 Task: Create New Customer with Customer Name: Christmas Tree Shops, Billing Address Line1: 4720 Huntz Lane, Billing Address Line2:  Bolton, Billing Address Line3:  Massachusetts 01740, Cell Number: 205-373-8639_x000D_

Action: Mouse moved to (224, 61)
Screenshot: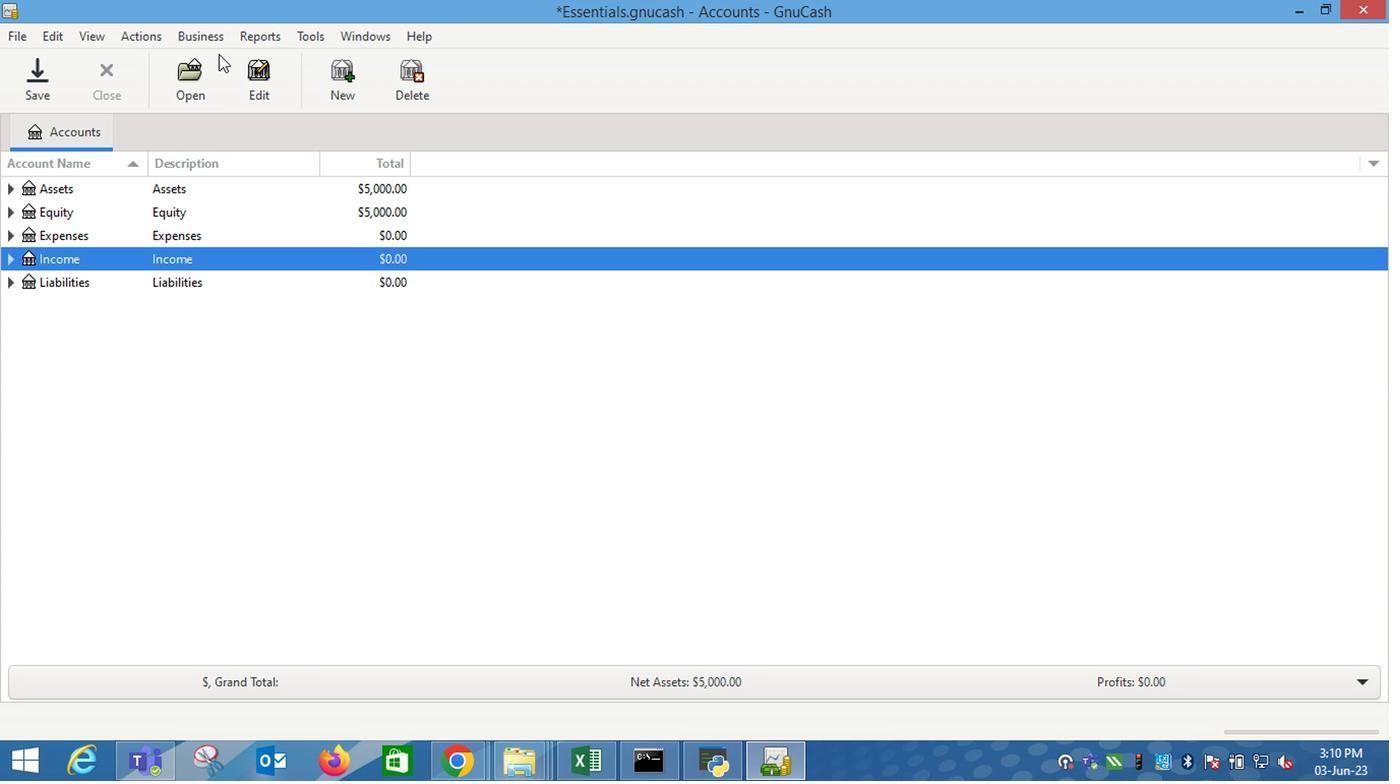 
Action: Mouse pressed left at (224, 61)
Screenshot: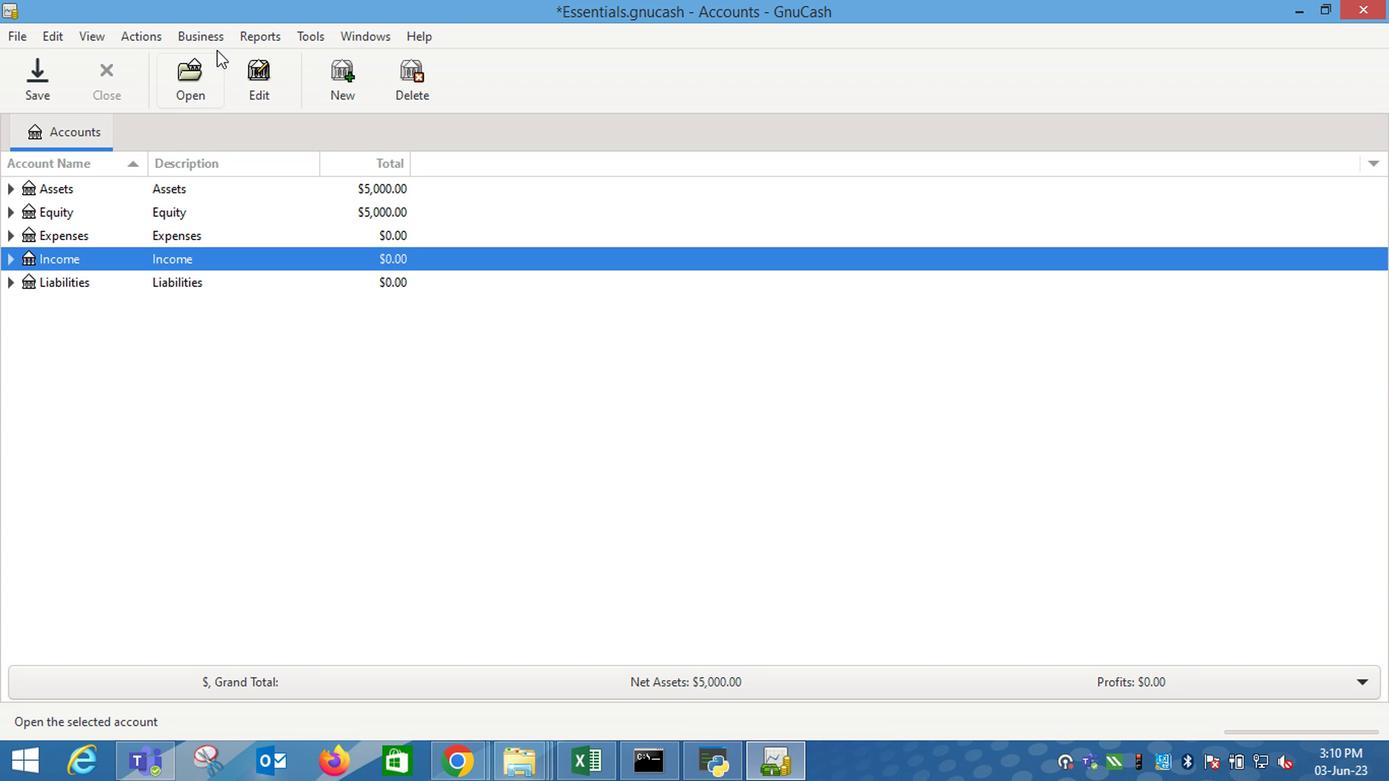 
Action: Mouse moved to (434, 96)
Screenshot: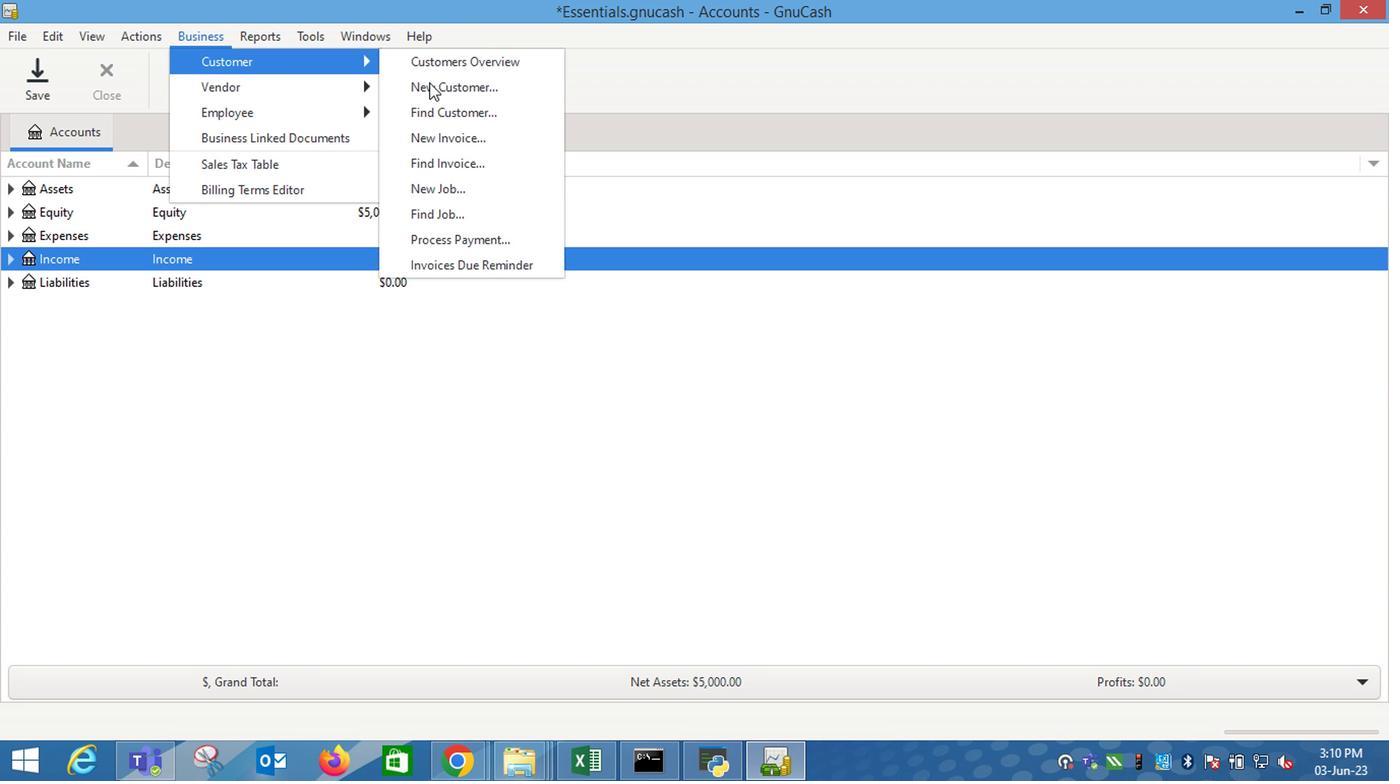 
Action: Mouse pressed left at (434, 96)
Screenshot: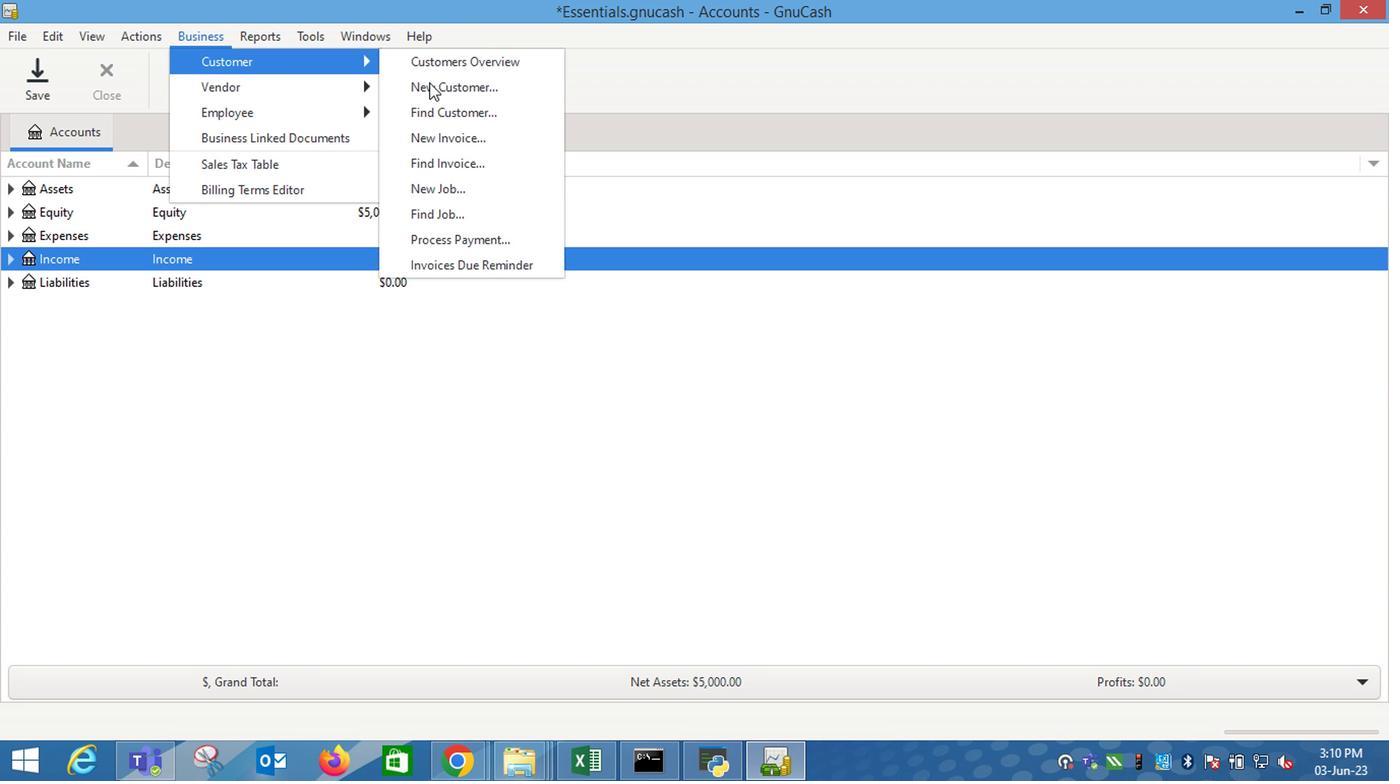 
Action: Mouse moved to (953, 248)
Screenshot: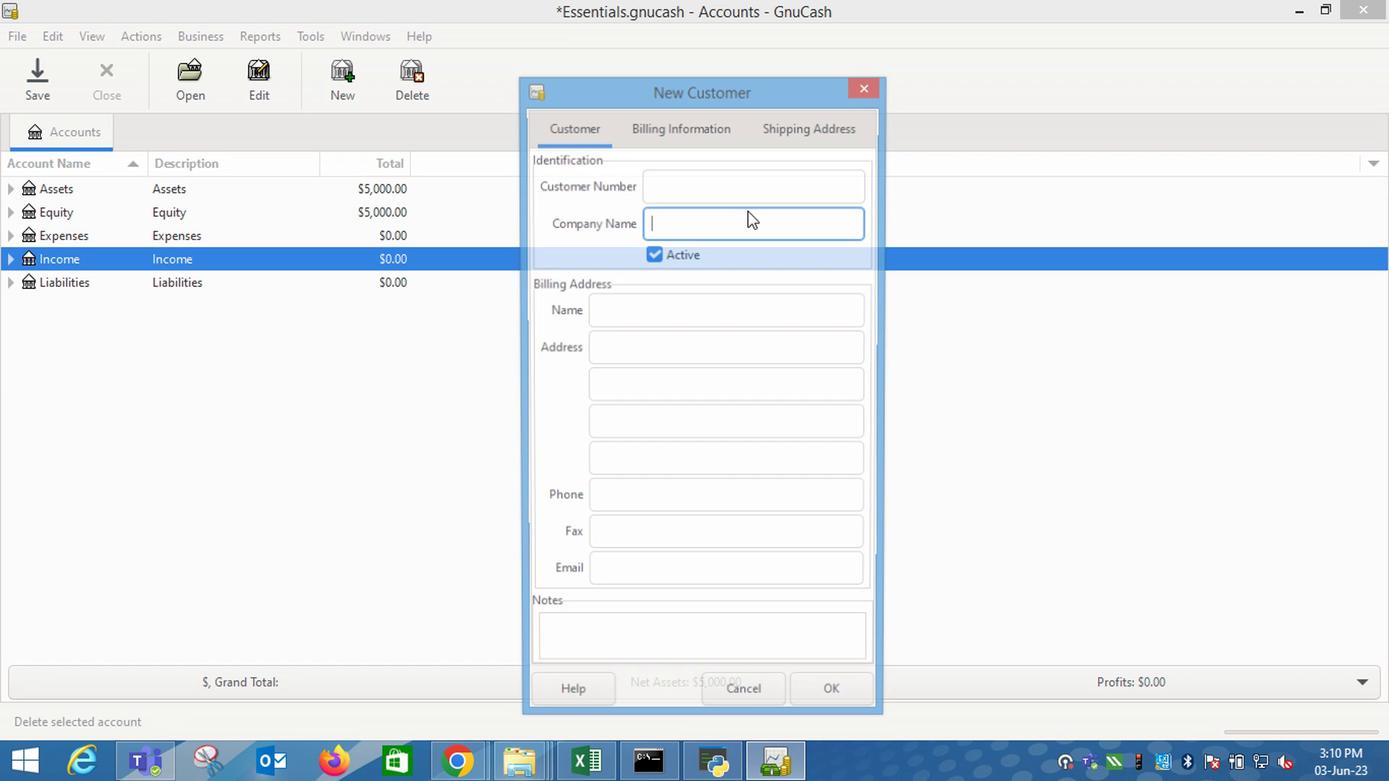 
Action: Key pressed <Key.shift_r>Christmas<Key.space><Key.shift_r>Tree<Key.space><Key.shift_r>Shops<Key.tab><Key.tab><Key.tab>4720<Key.space><Key.shift_r>Hunts<Key.backspace>z<Key.space><Key.shift_r>Lane<Key.tab><Key.shift_r>Bo<Key.tab><Key.shift_r>Mas<Key.tab><Key.tab>205-373-5<Key.backspace>8639
Screenshot: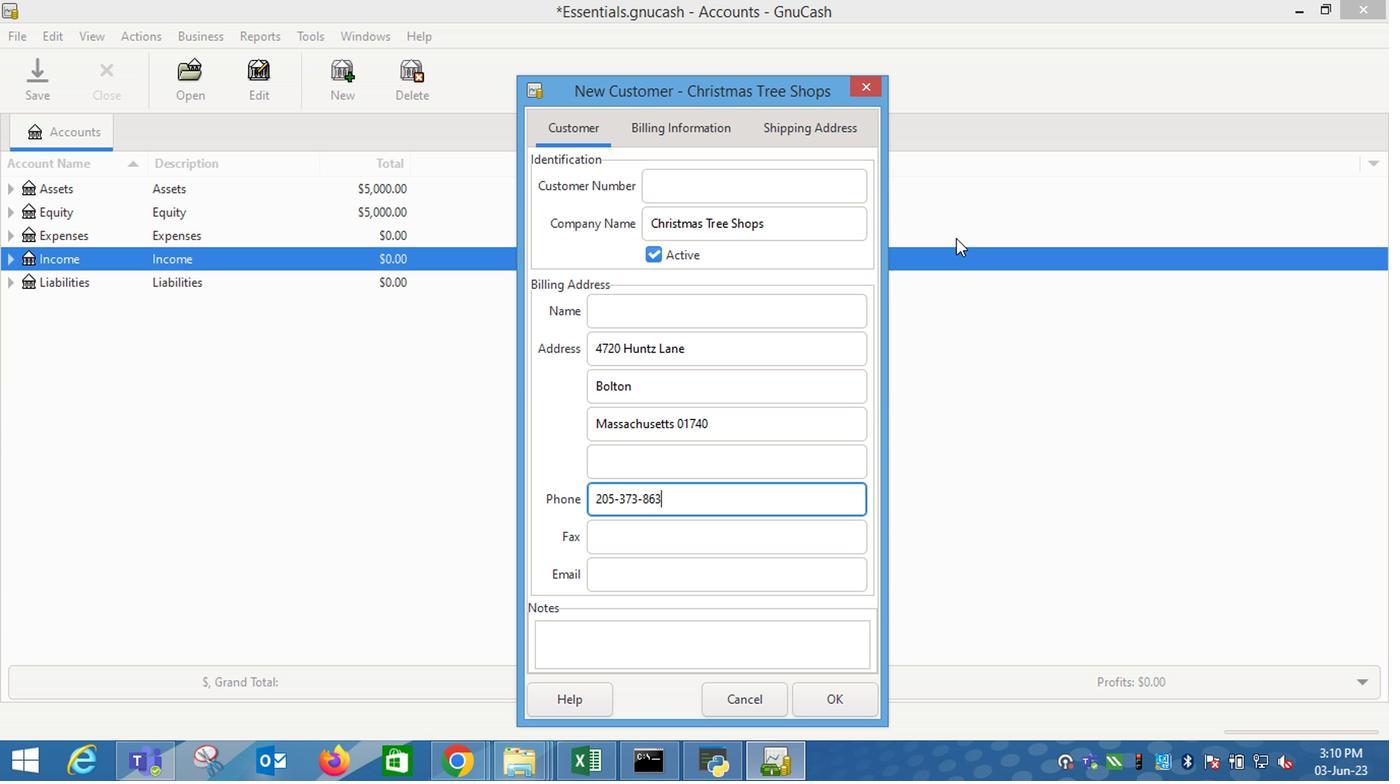
Action: Mouse moved to (666, 129)
Screenshot: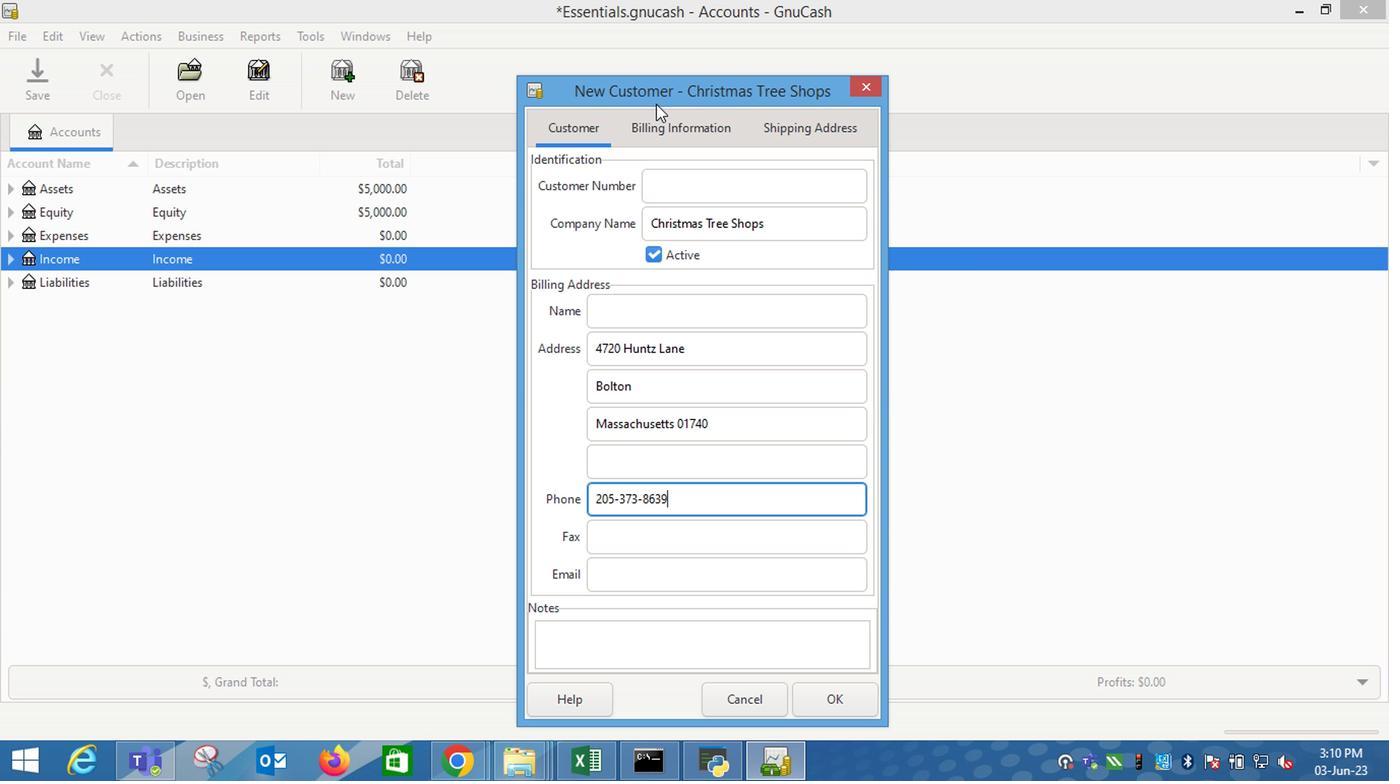 
Action: Mouse pressed left at (666, 129)
Screenshot: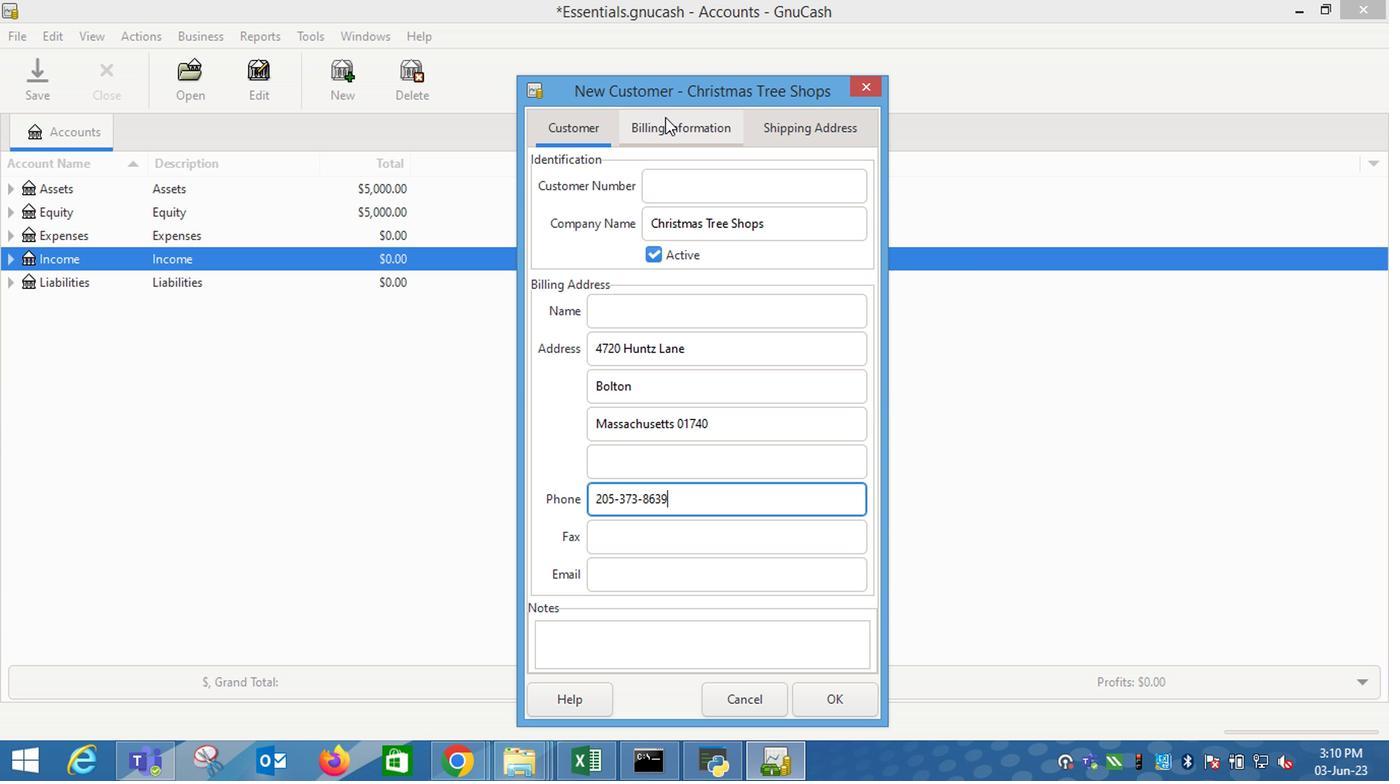 
Action: Mouse moved to (858, 704)
Screenshot: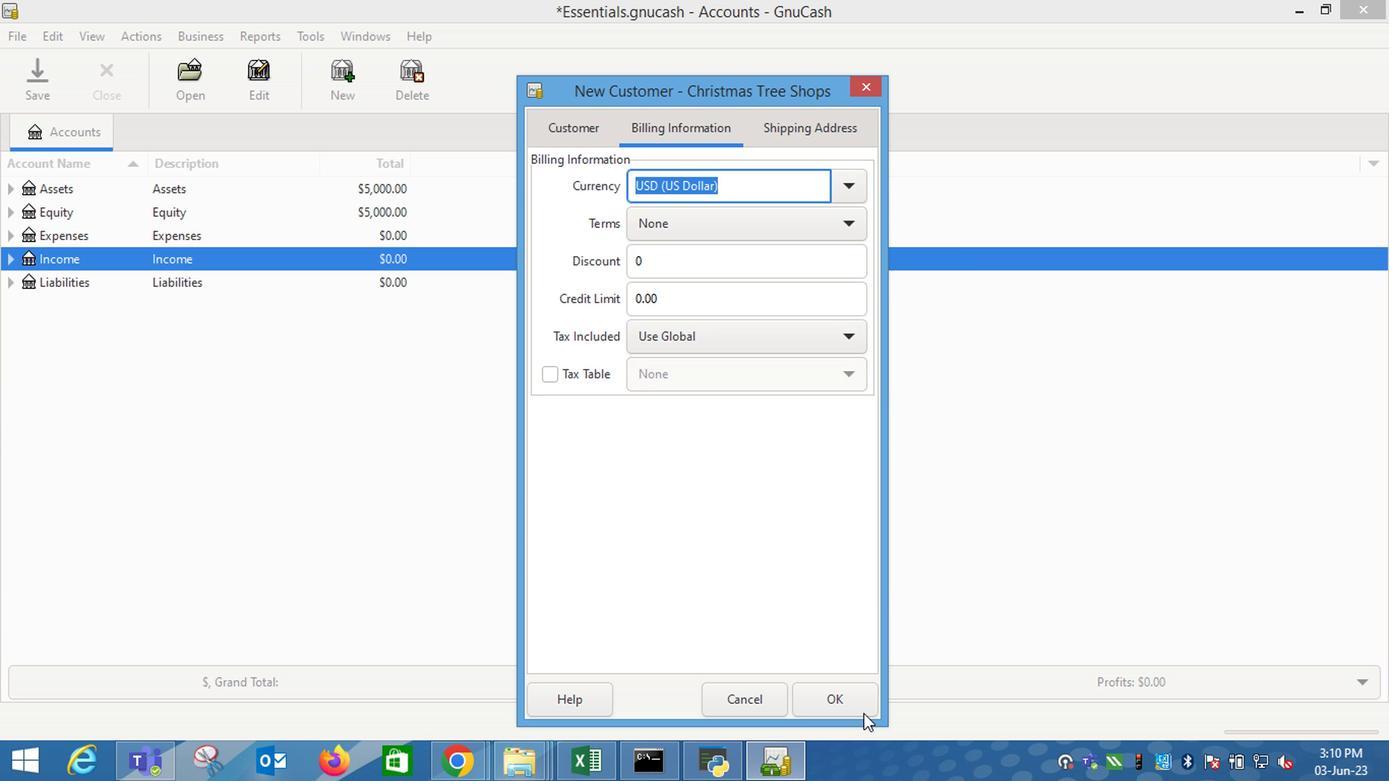 
Action: Mouse pressed left at (858, 704)
Screenshot: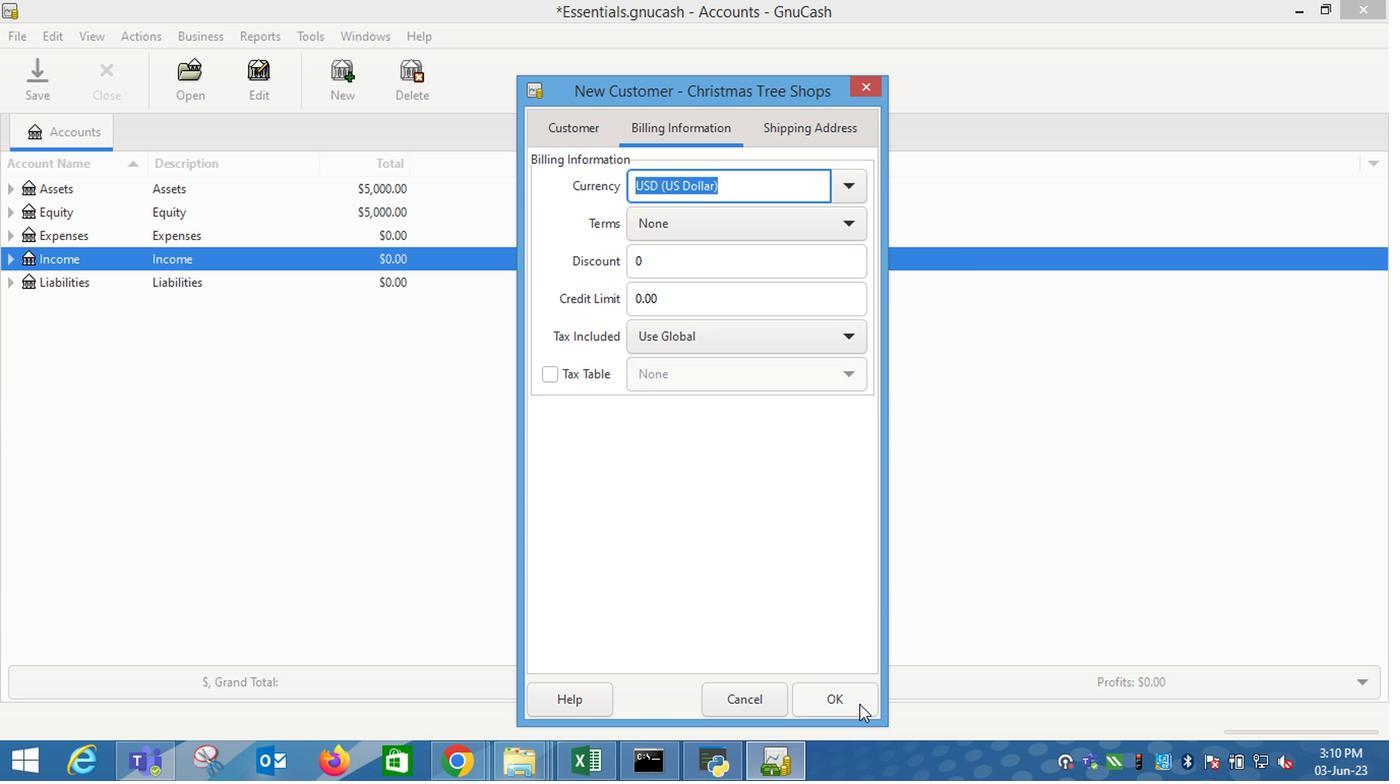
Action: Mouse moved to (858, 703)
Screenshot: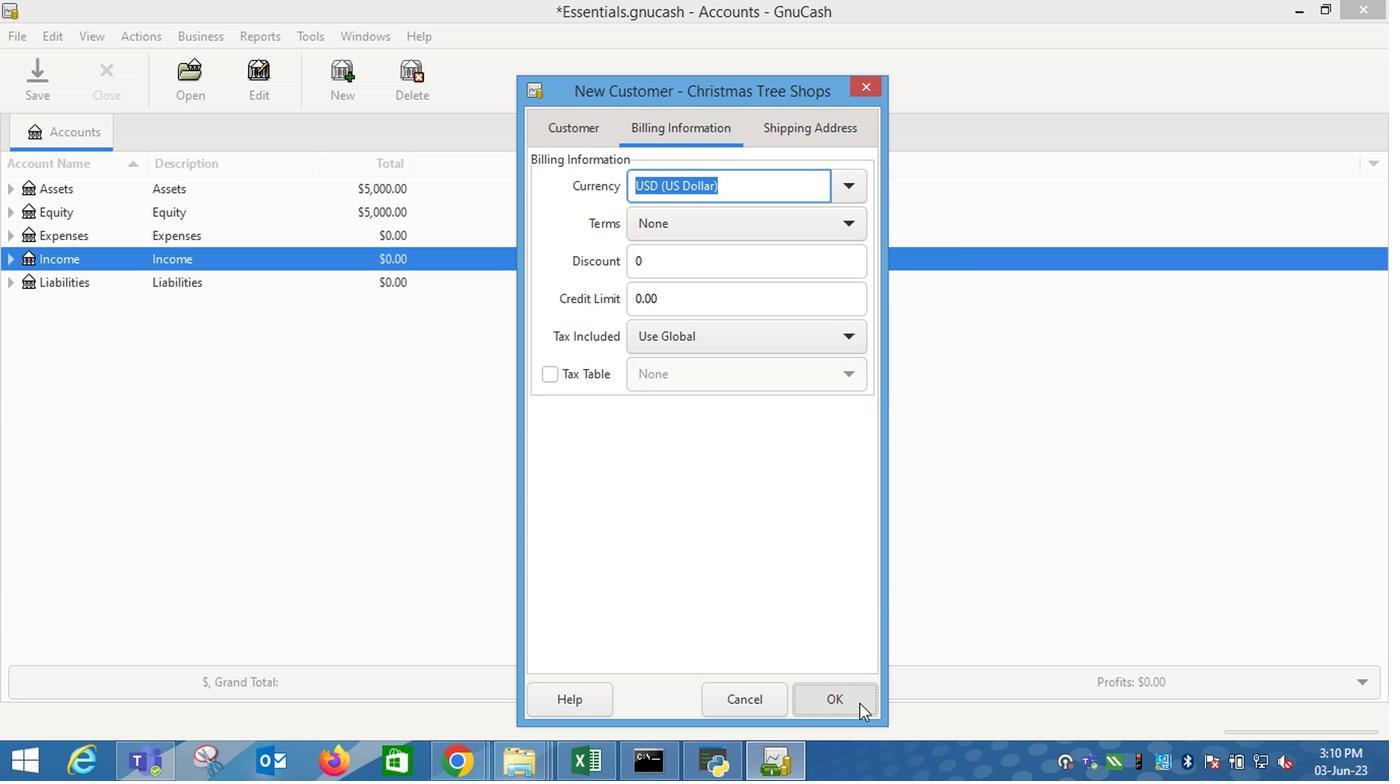 
